 Task: Hide page details on your booking page.
Action: Mouse moved to (996, 78)
Screenshot: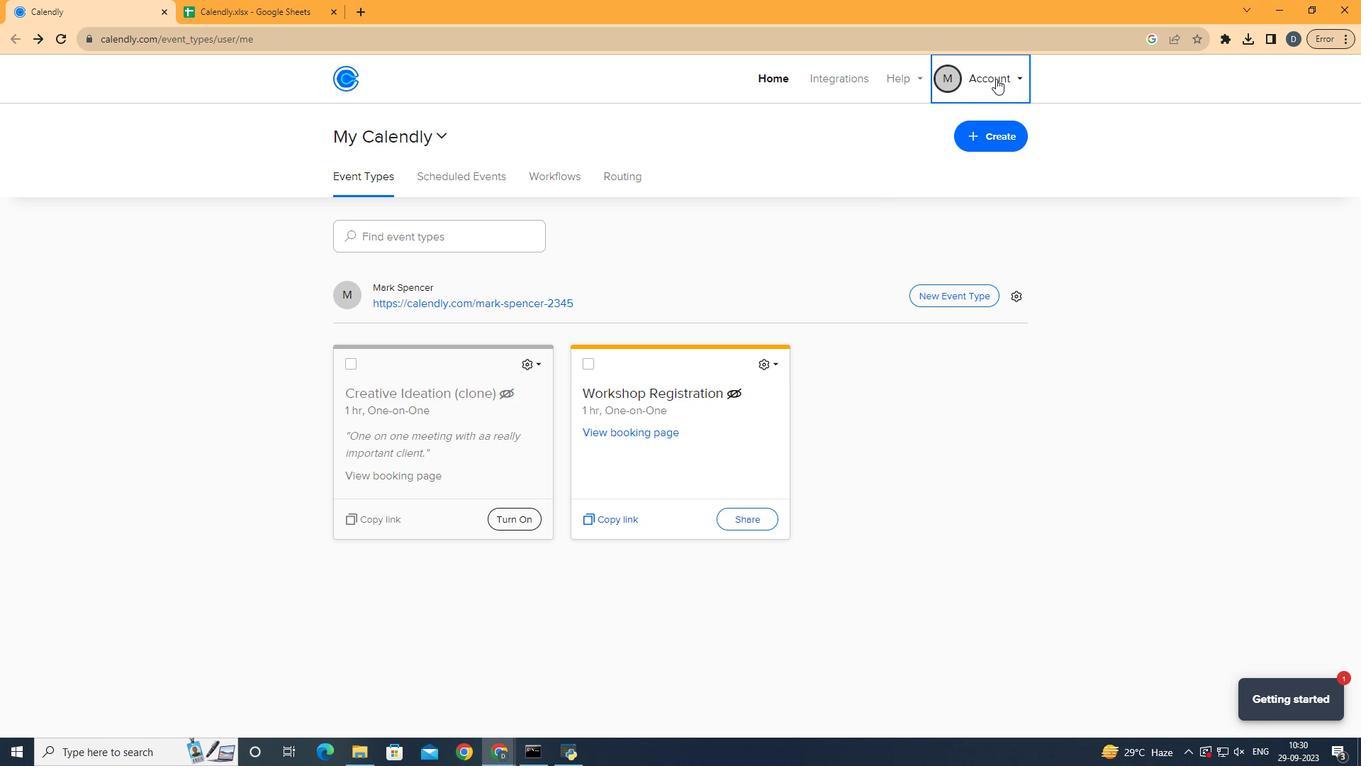 
Action: Mouse pressed left at (996, 78)
Screenshot: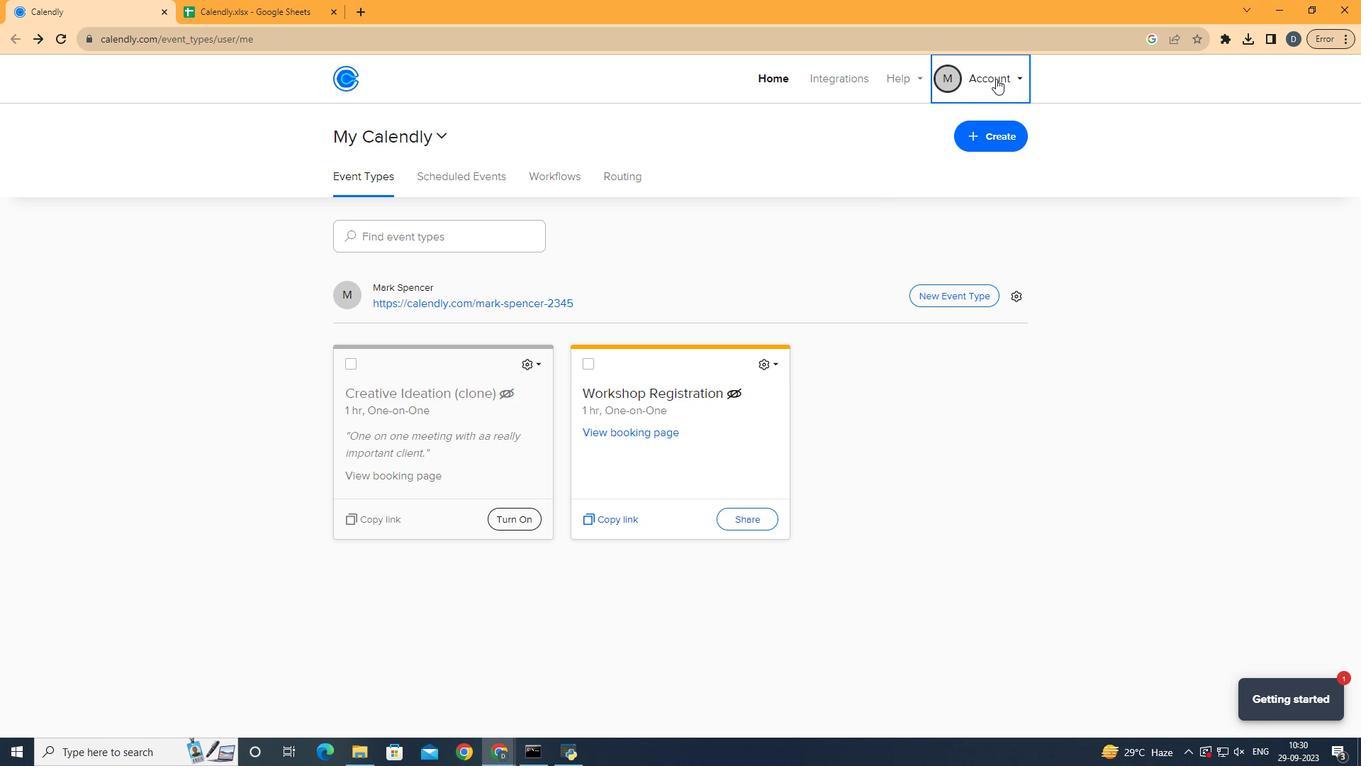 
Action: Mouse moved to (929, 185)
Screenshot: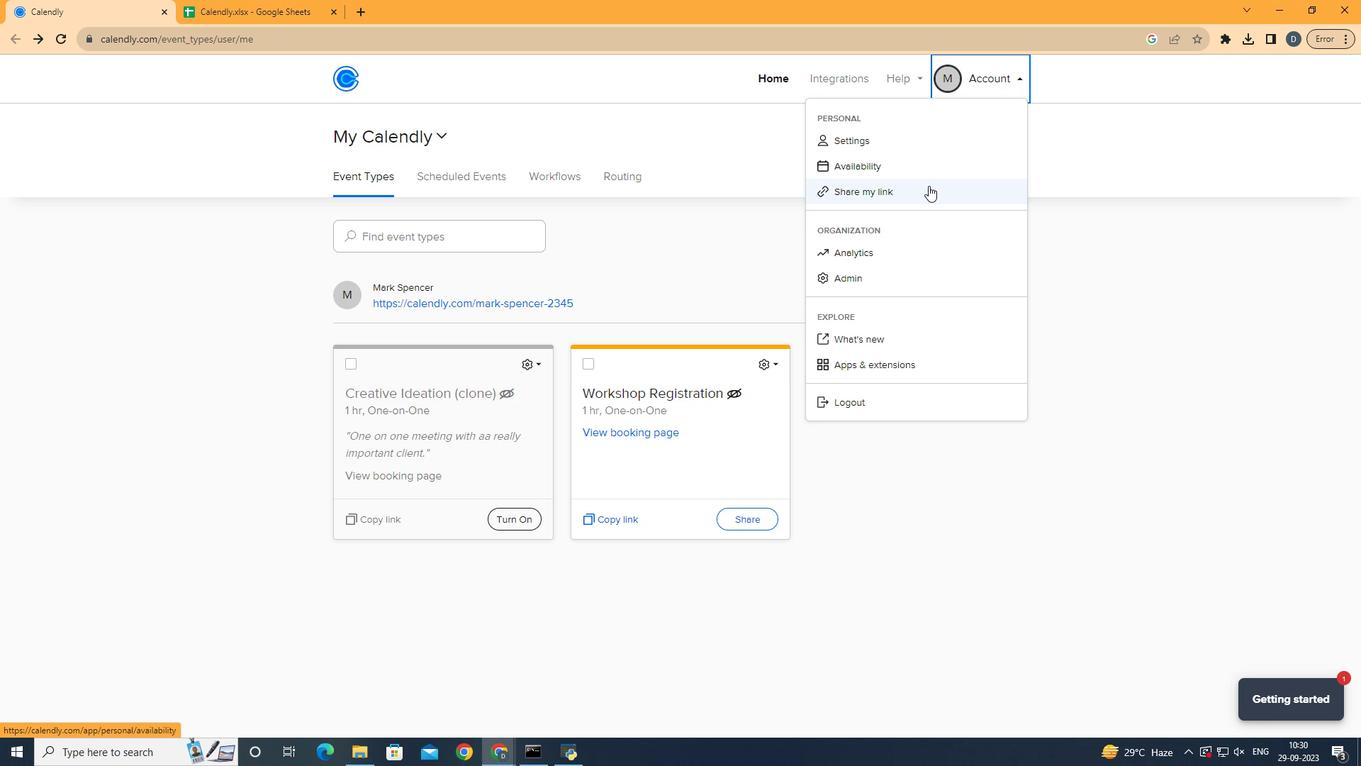 
Action: Mouse pressed left at (929, 185)
Screenshot: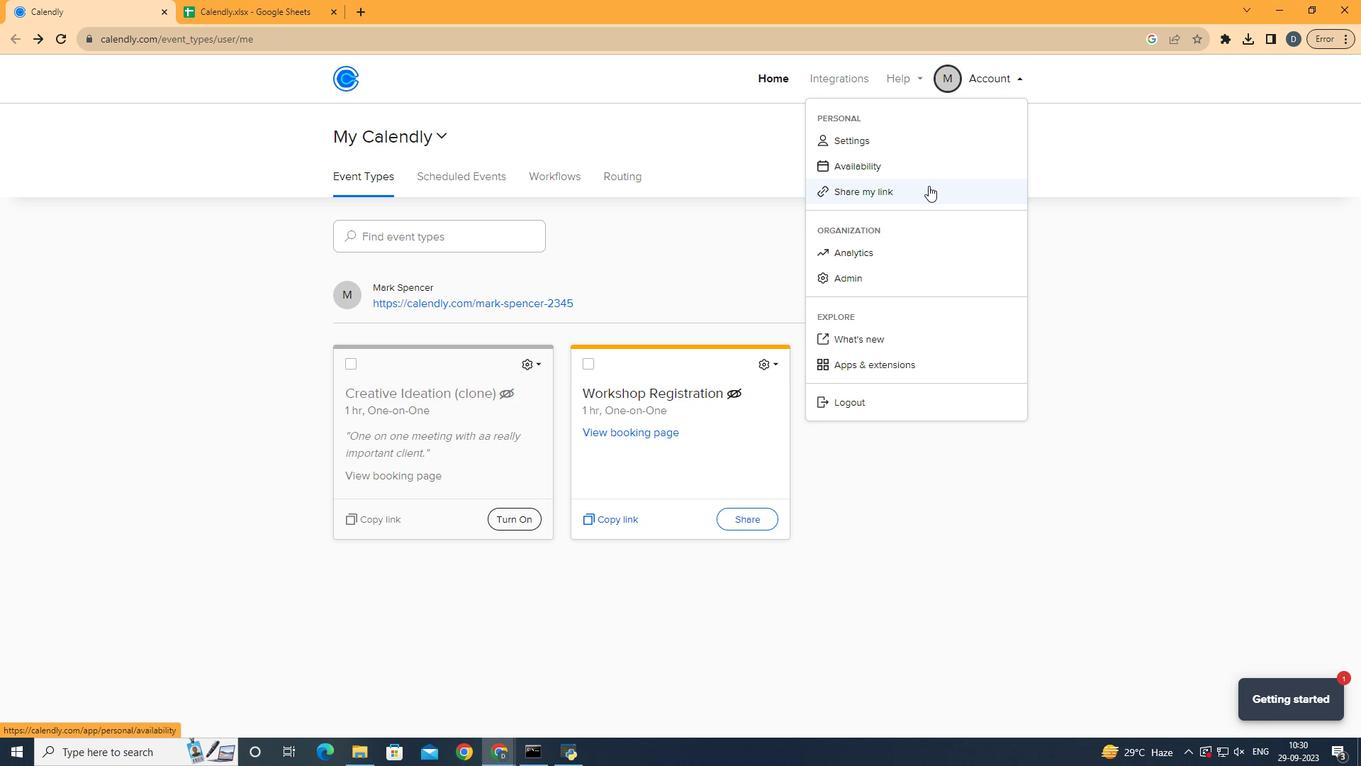 
Action: Mouse moved to (749, 258)
Screenshot: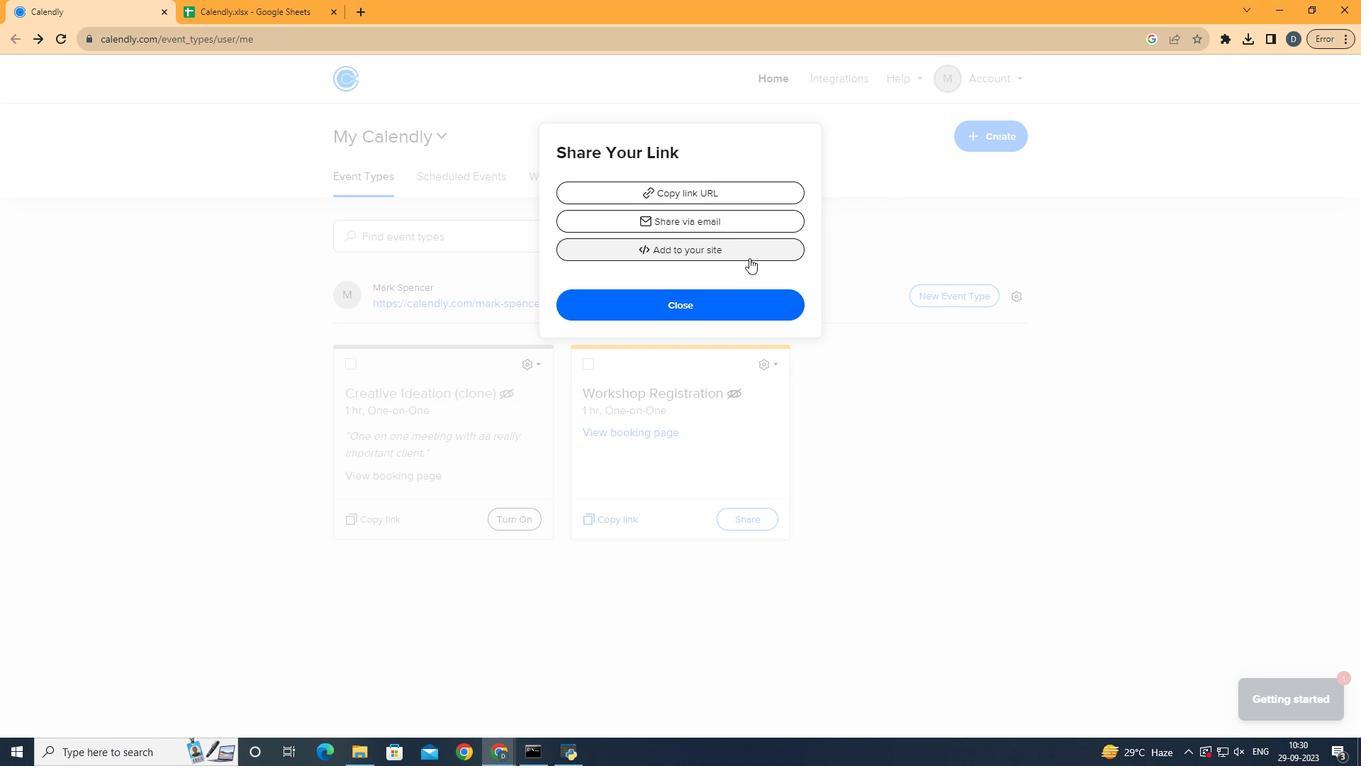 
Action: Mouse pressed left at (749, 258)
Screenshot: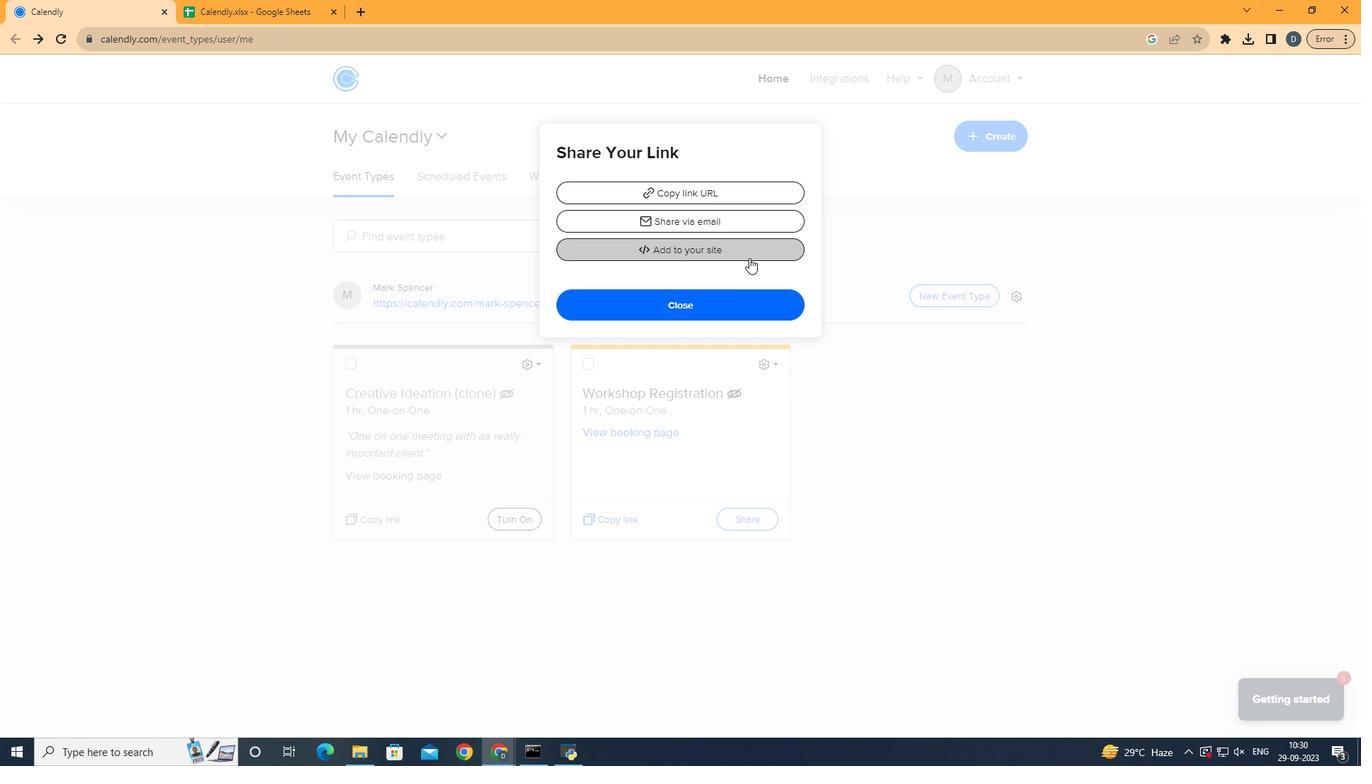 
Action: Mouse moved to (668, 282)
Screenshot: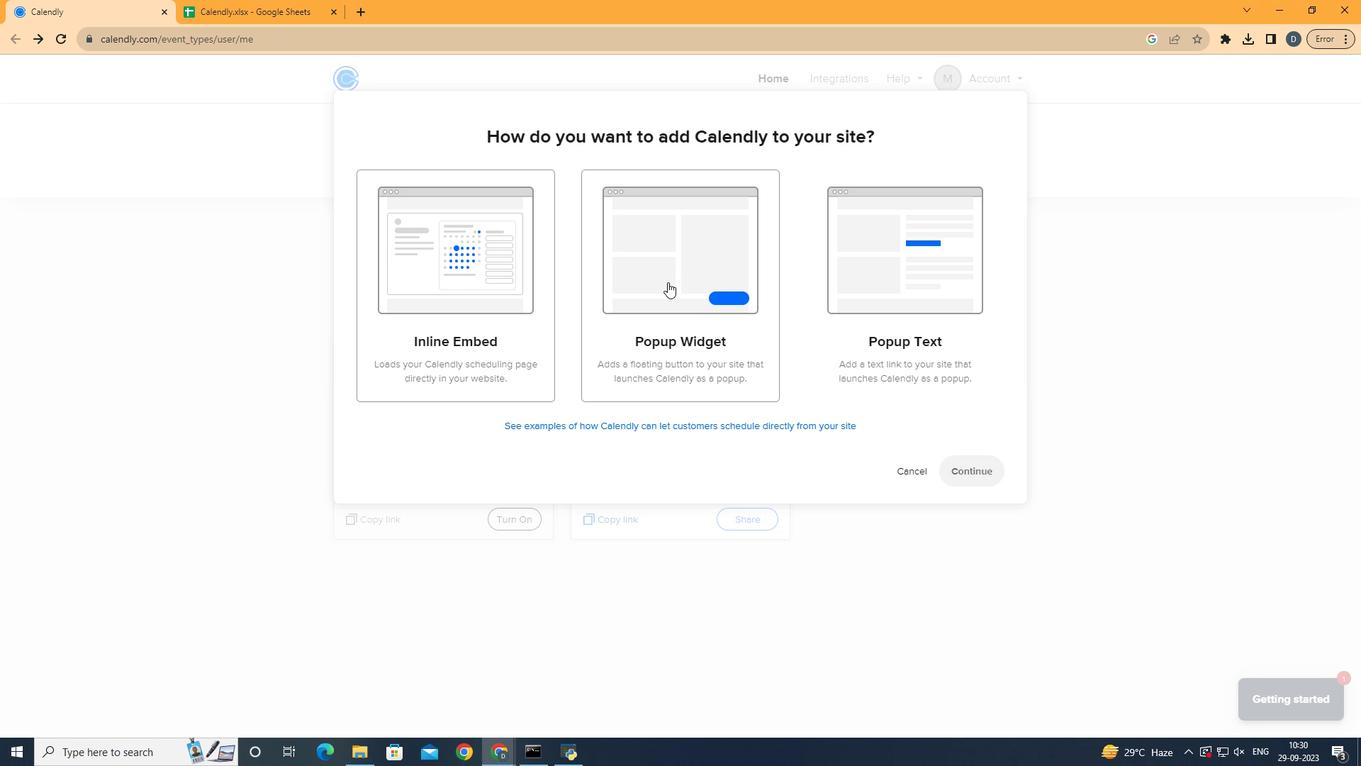 
Action: Mouse pressed left at (668, 282)
Screenshot: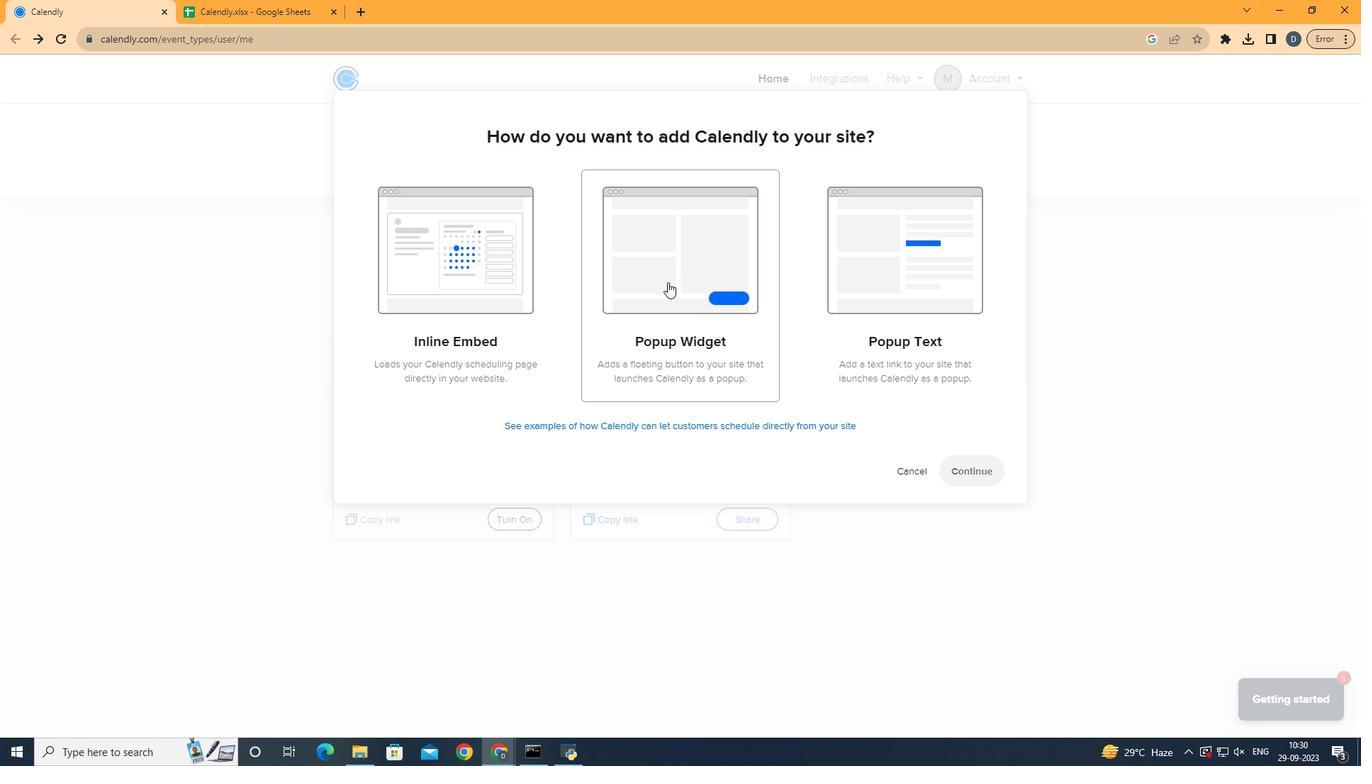 
Action: Mouse moved to (970, 464)
Screenshot: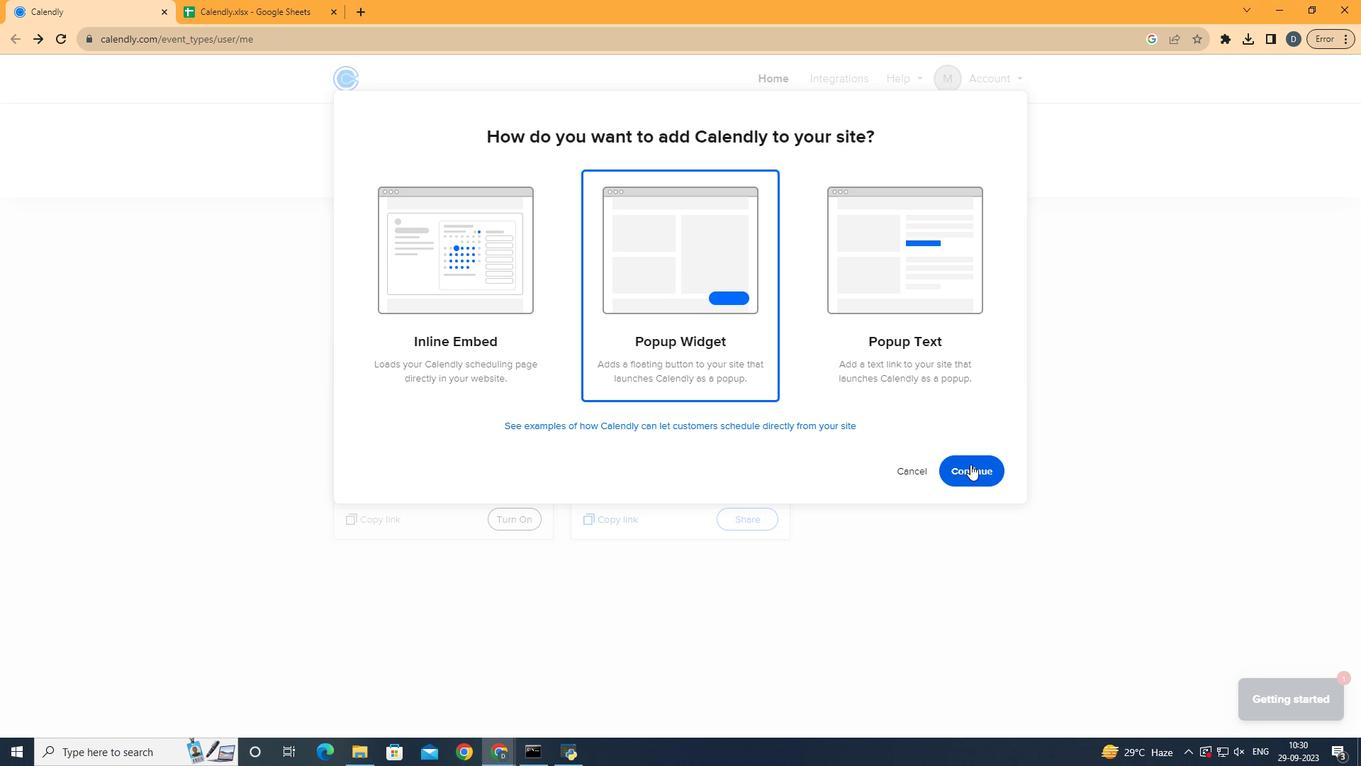 
Action: Mouse pressed left at (970, 464)
Screenshot: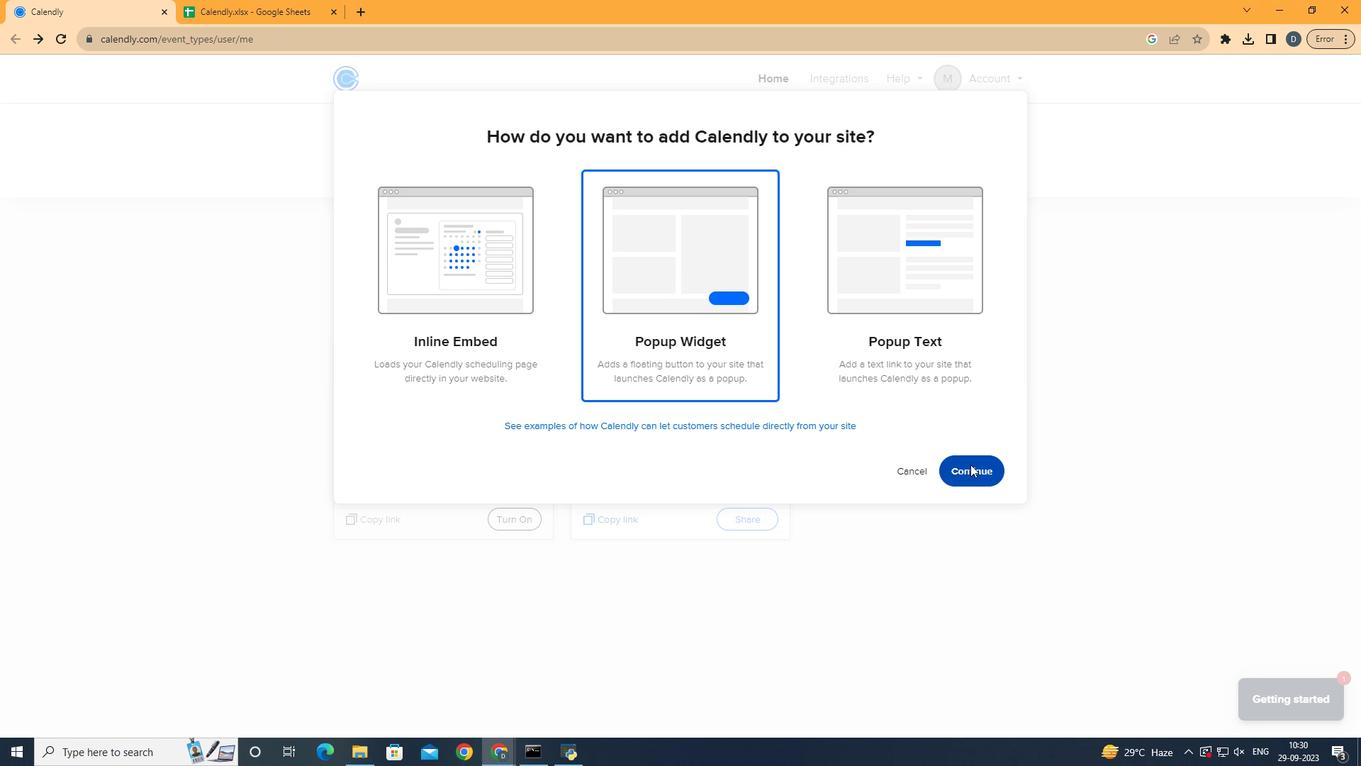 
Action: Mouse moved to (442, 458)
Screenshot: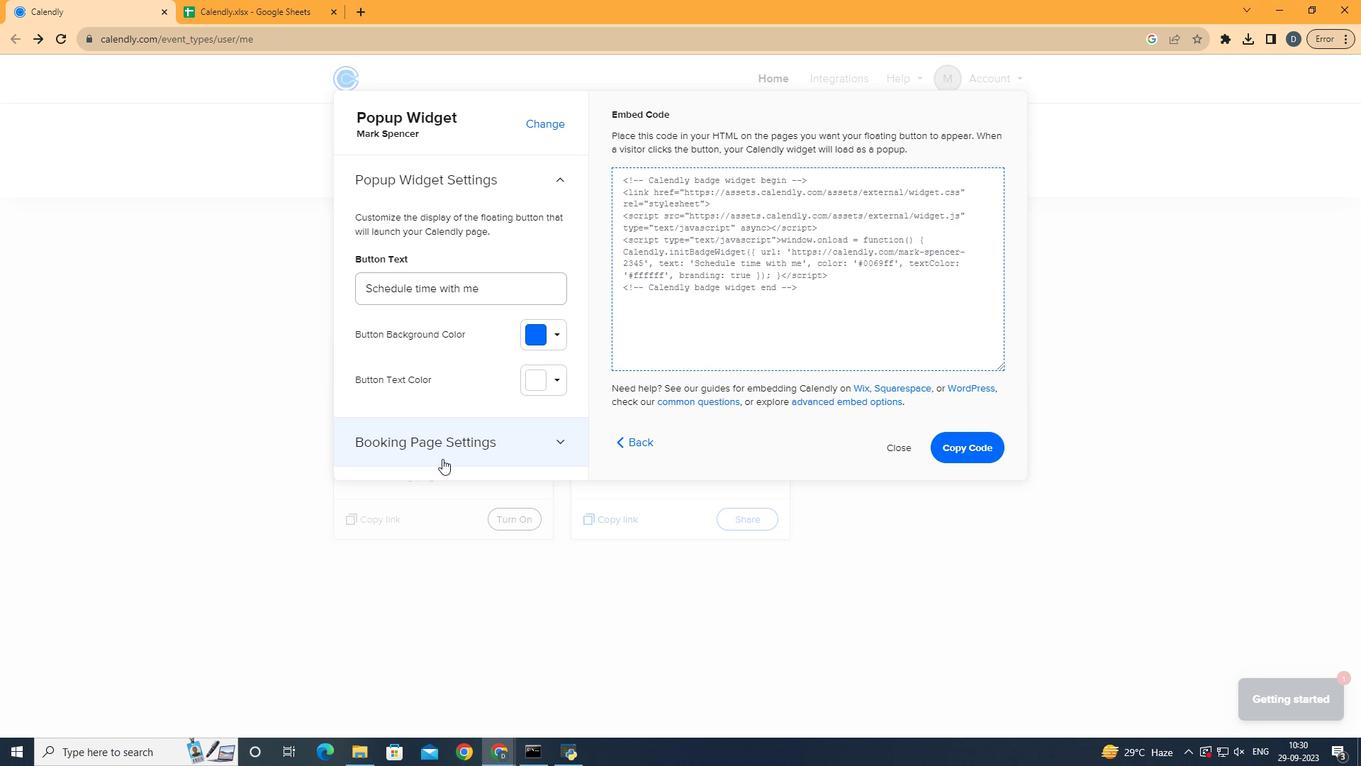 
Action: Mouse pressed left at (442, 458)
Screenshot: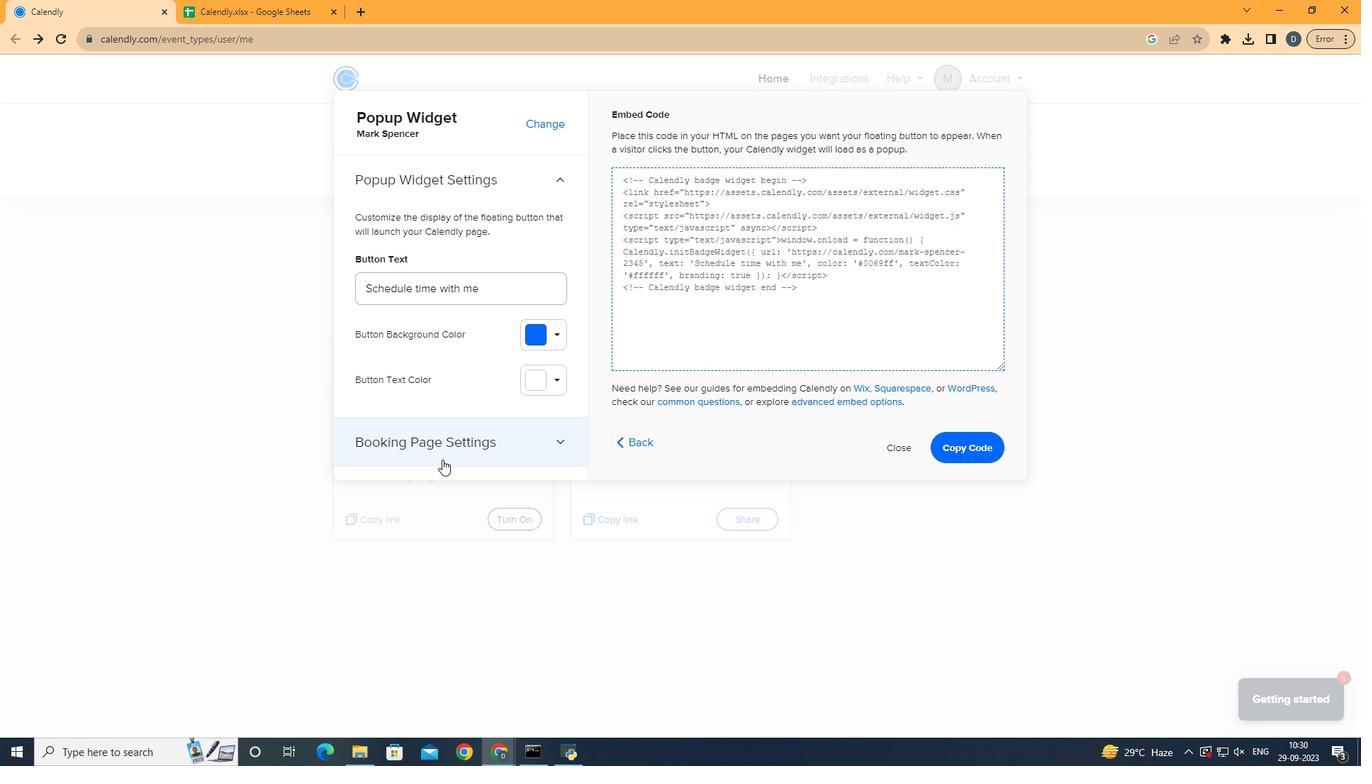 
Action: Mouse moved to (414, 302)
Screenshot: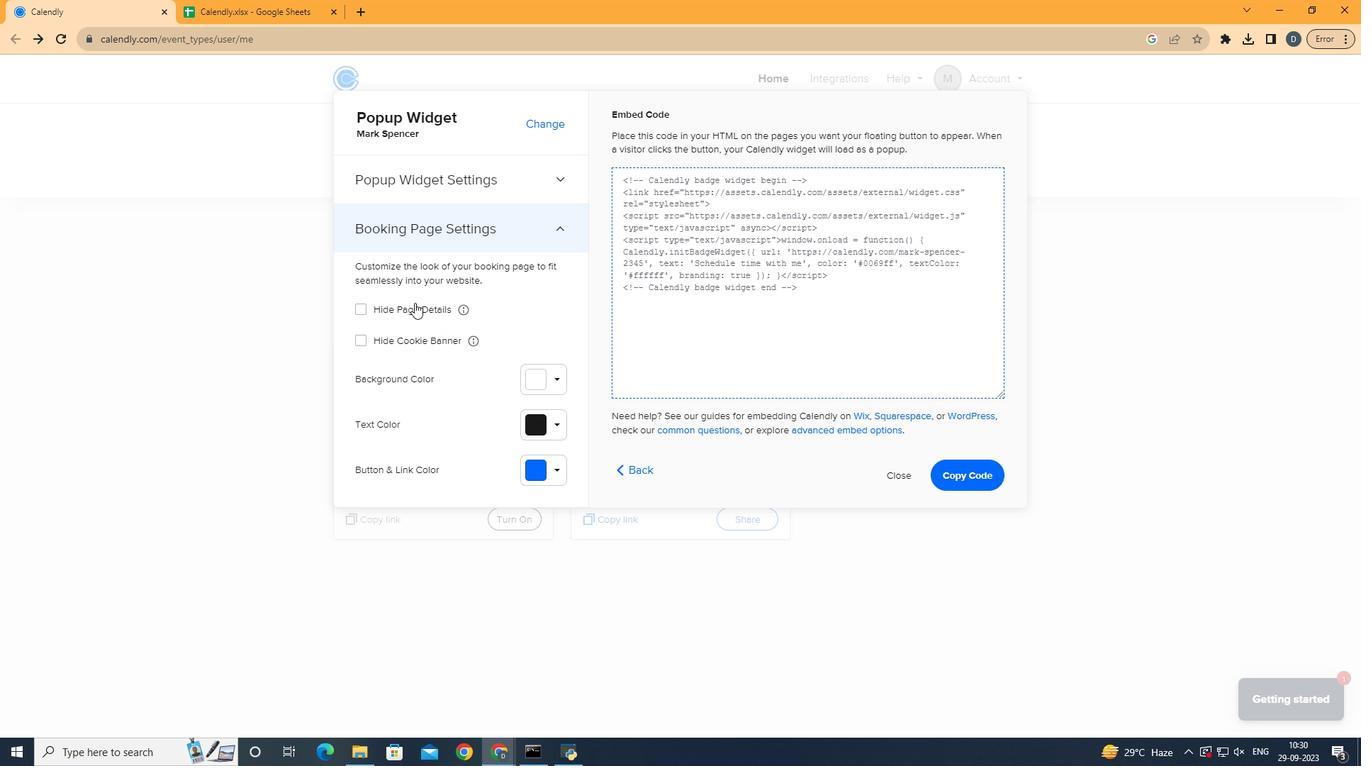 
Action: Mouse pressed left at (414, 302)
Screenshot: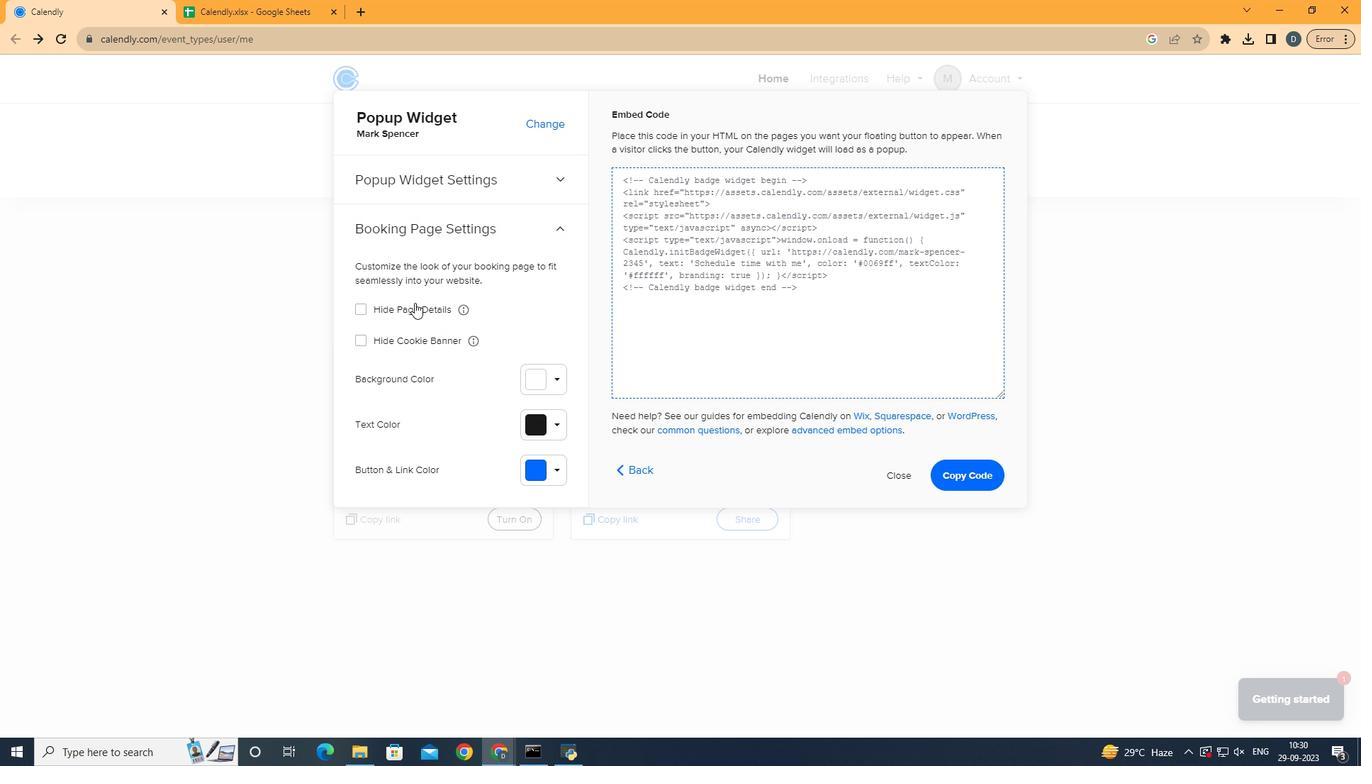 
Action: Mouse moved to (560, 322)
Screenshot: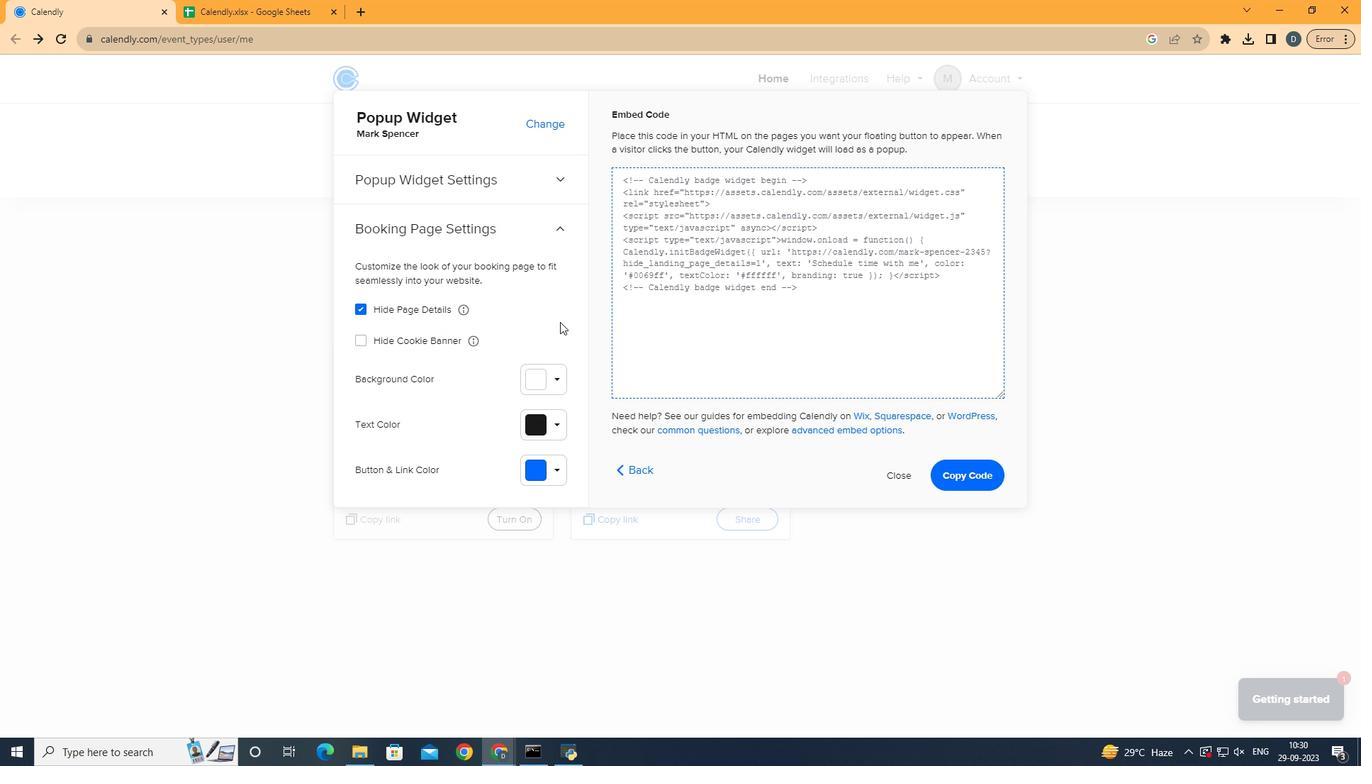 
